 Task: Create Workspace Backup and Recovery Software Workspace description Manage tasks and create to-do lists. Workspace type Marketing 
Action: Mouse moved to (311, 69)
Screenshot: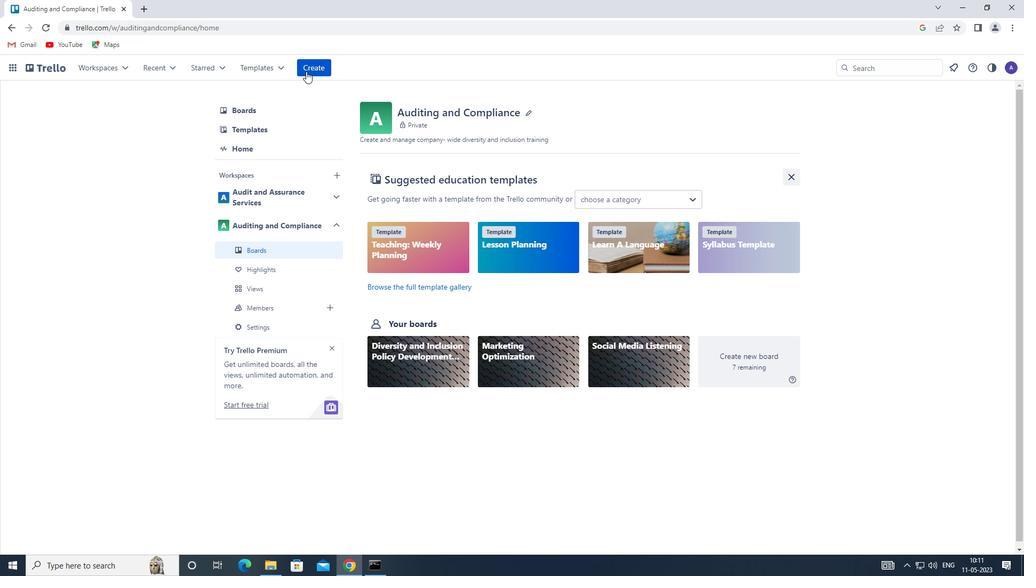 
Action: Mouse pressed left at (311, 69)
Screenshot: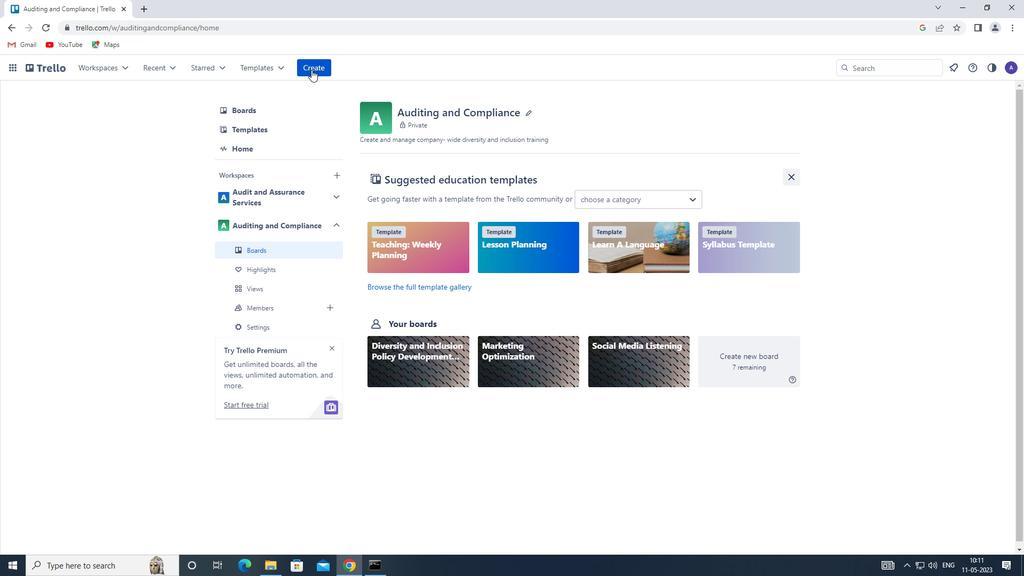 
Action: Mouse moved to (324, 170)
Screenshot: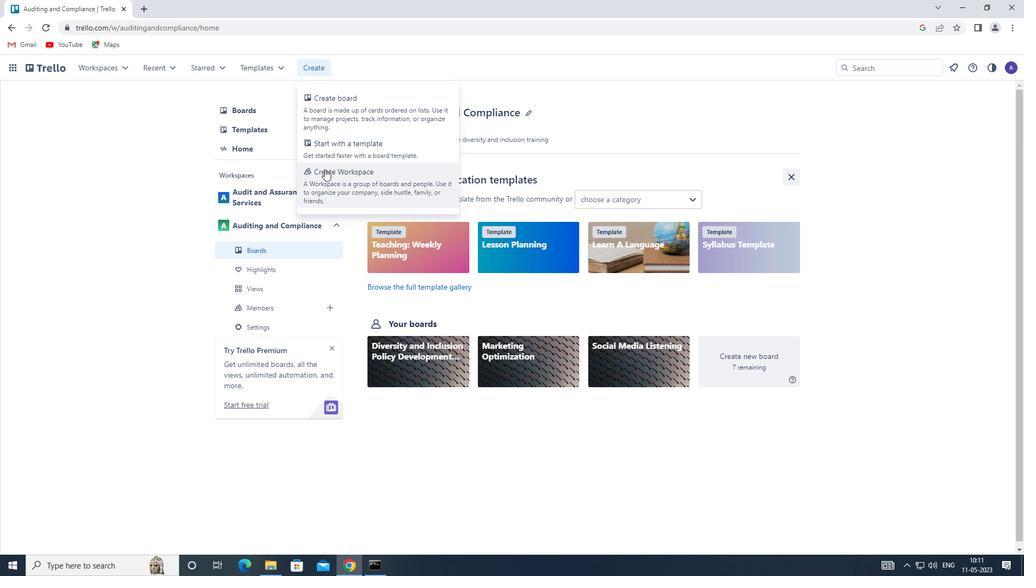 
Action: Mouse pressed left at (324, 170)
Screenshot: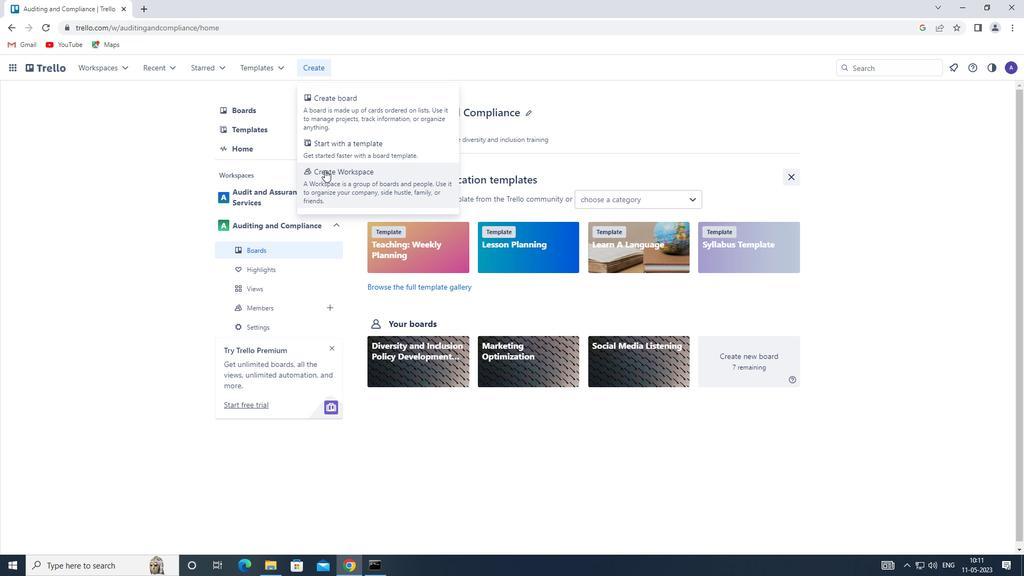 
Action: Mouse moved to (308, 204)
Screenshot: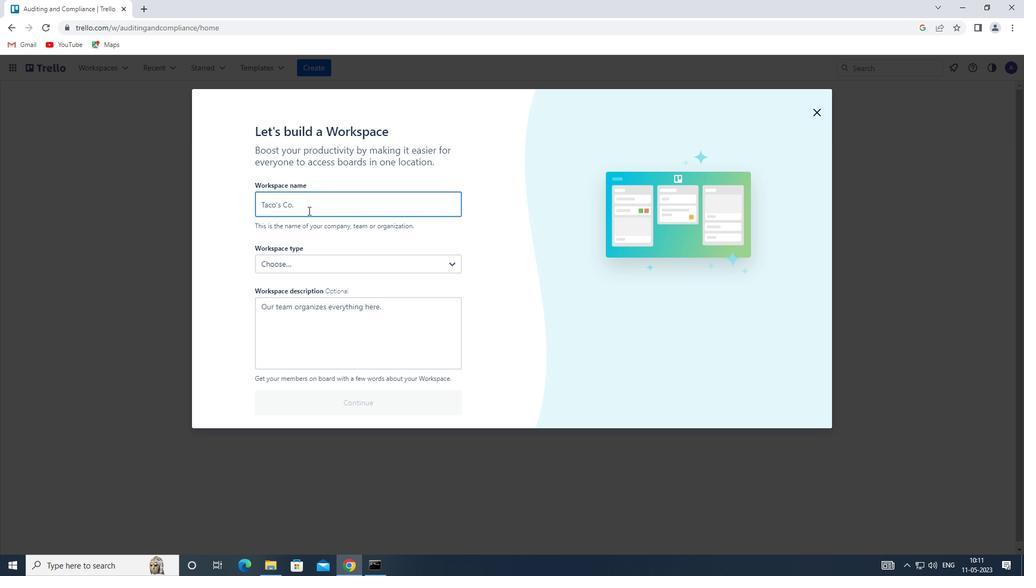 
Action: Mouse pressed left at (308, 204)
Screenshot: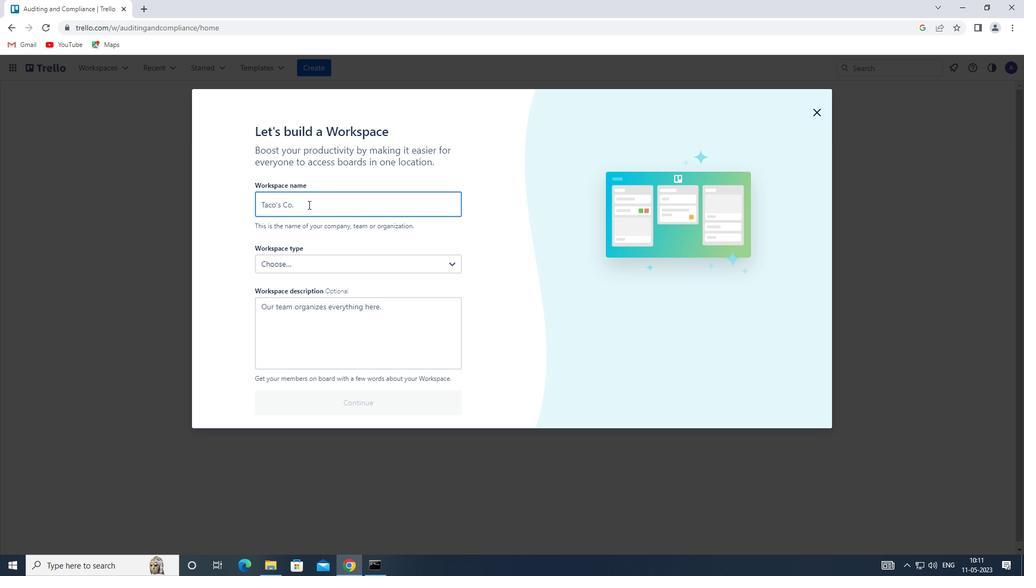 
Action: Key pressed <Key.shift><Key.shift><Key.shift><Key.shift><Key.shift><Key.shift>BACKUO<Key.backspace>P<Key.space>AND<Key.space><Key.shift>RECOVERY<Key.space><Key.shift>SOFTWARE
Screenshot: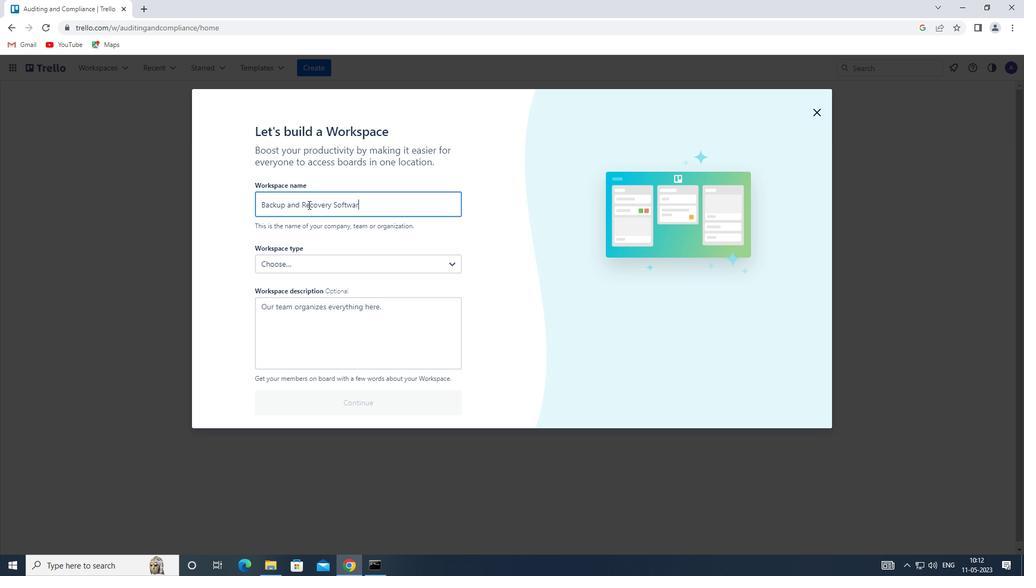 
Action: Mouse moved to (324, 310)
Screenshot: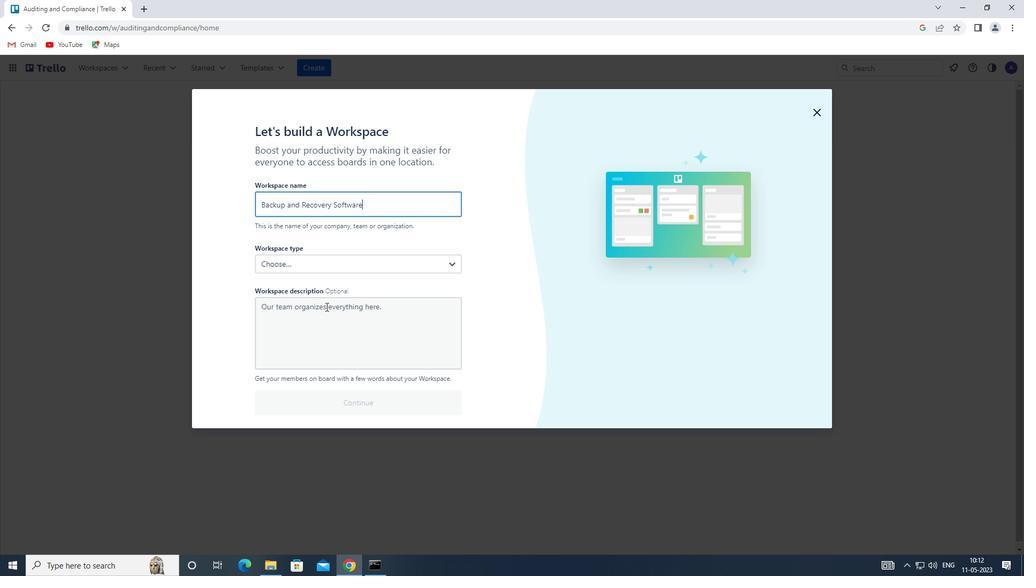 
Action: Mouse pressed left at (324, 310)
Screenshot: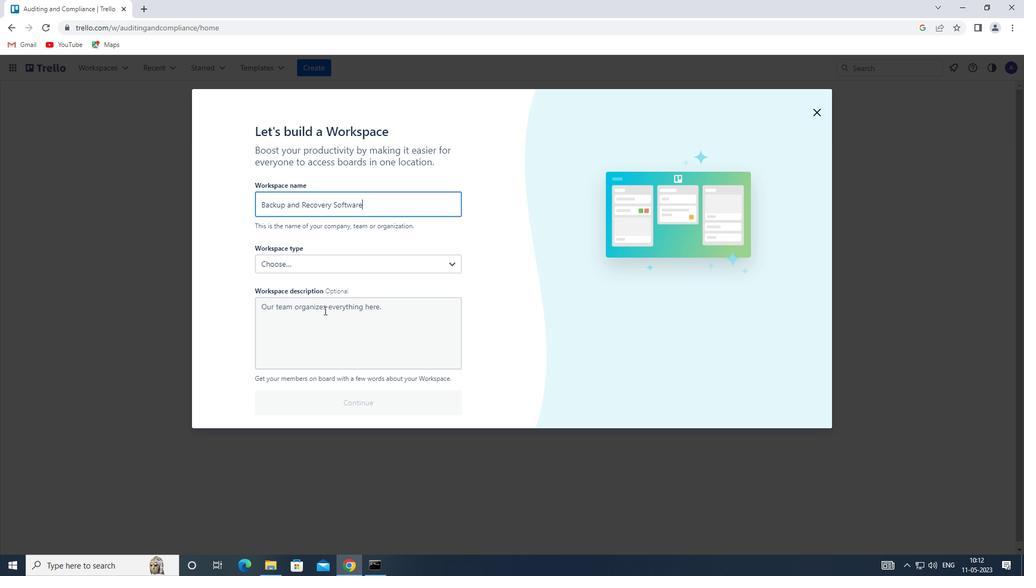 
Action: Key pressed <Key.shift>MANAGE<Key.space><Key.shift><Key.shift><Key.shift><Key.shift>TASKS<Key.space>AND<Key.space>CREAT<Key.space>TO-DO<Key.space>LISTS
Screenshot: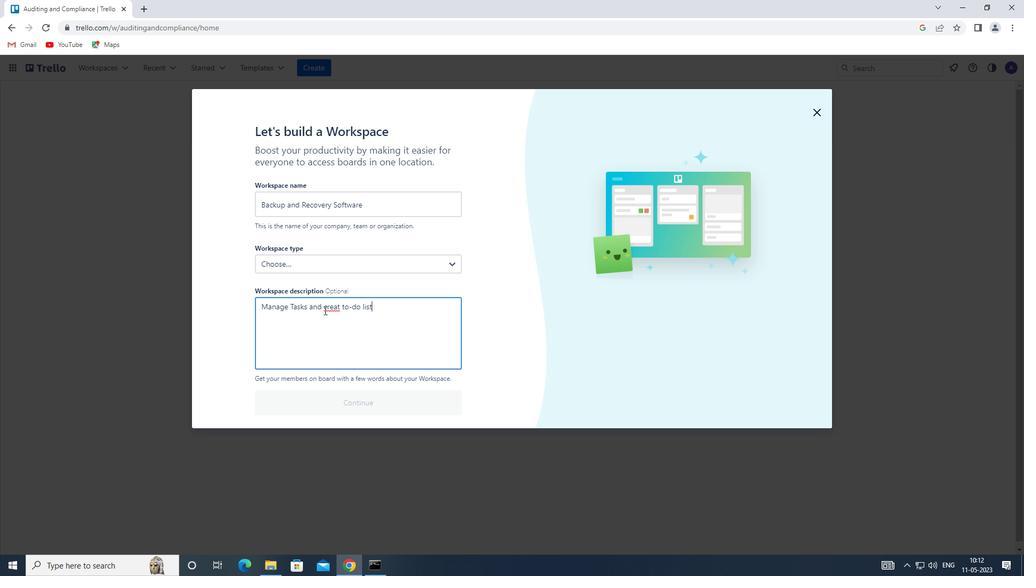 
Action: Mouse moved to (415, 268)
Screenshot: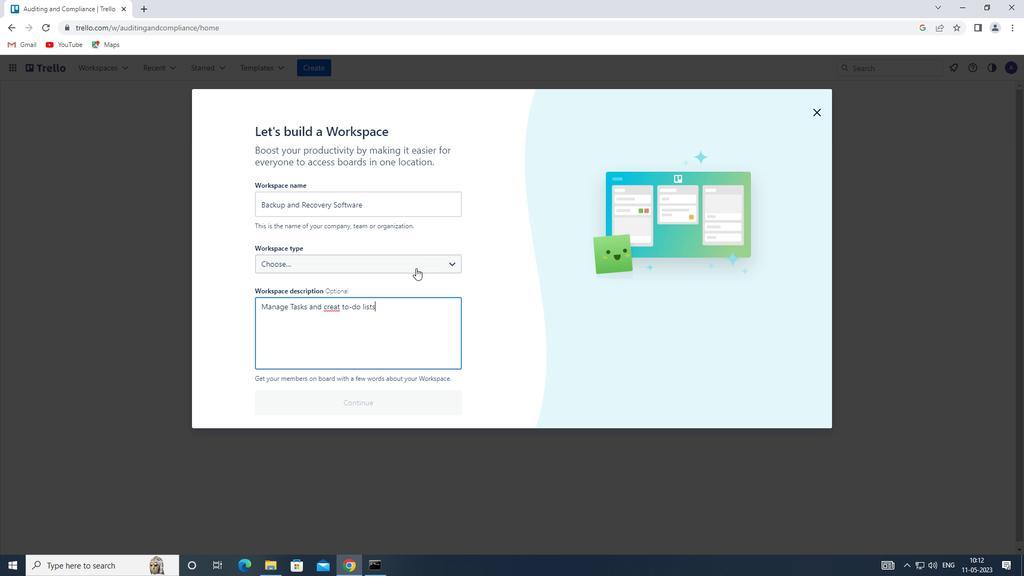 
Action: Mouse pressed left at (415, 268)
Screenshot: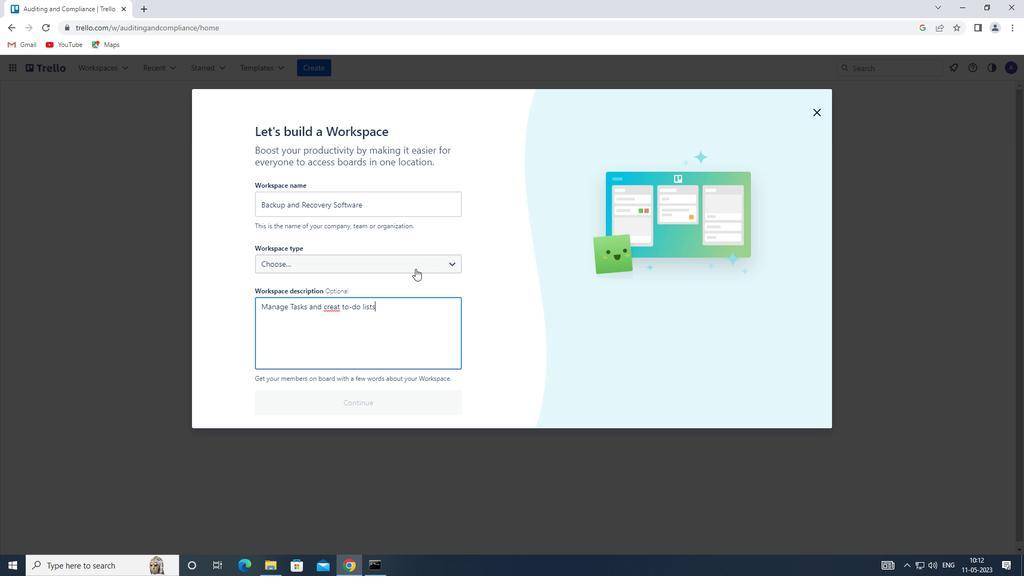 
Action: Mouse moved to (318, 304)
Screenshot: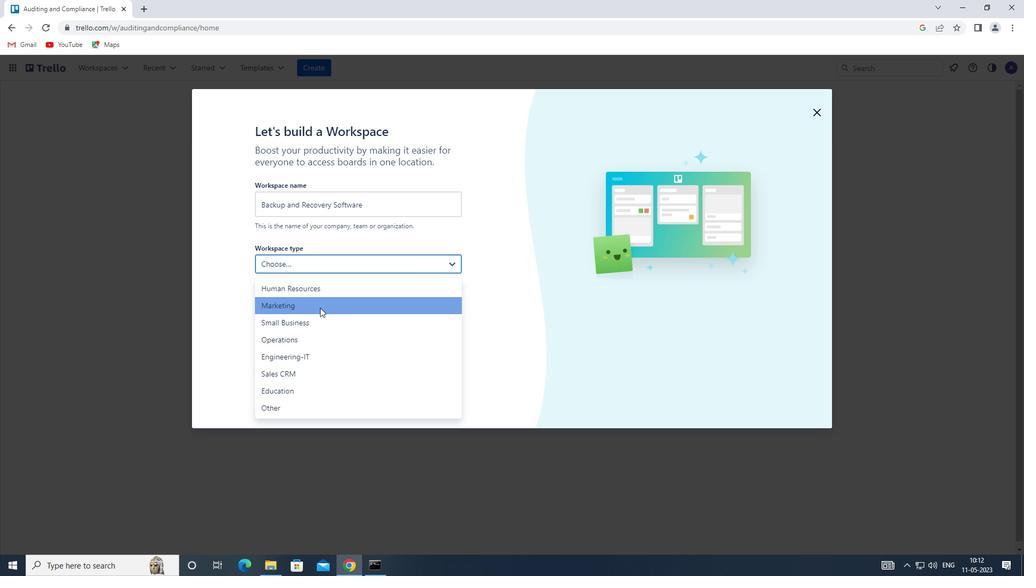 
Action: Mouse pressed left at (318, 304)
Screenshot: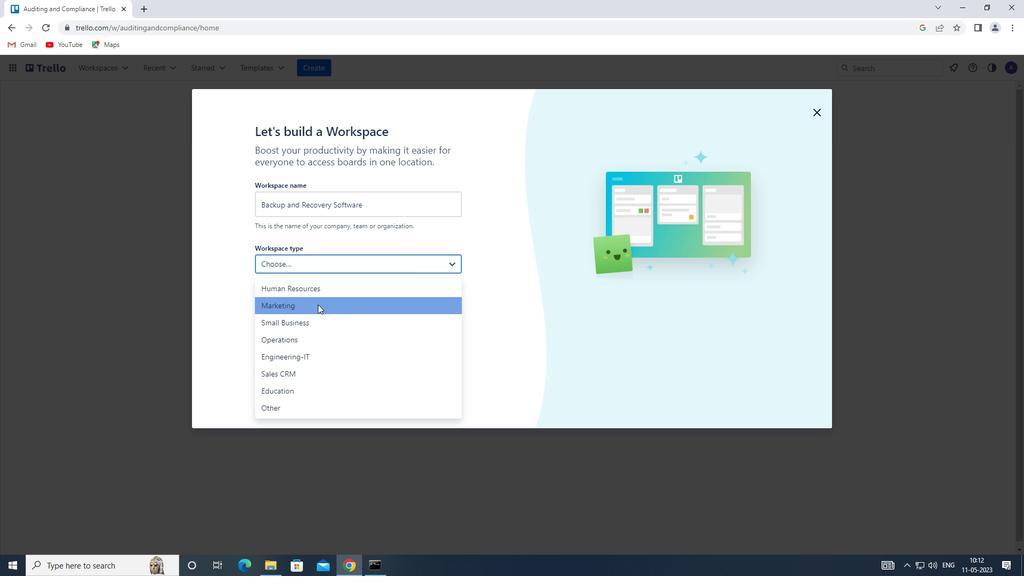 
Action: Mouse moved to (347, 405)
Screenshot: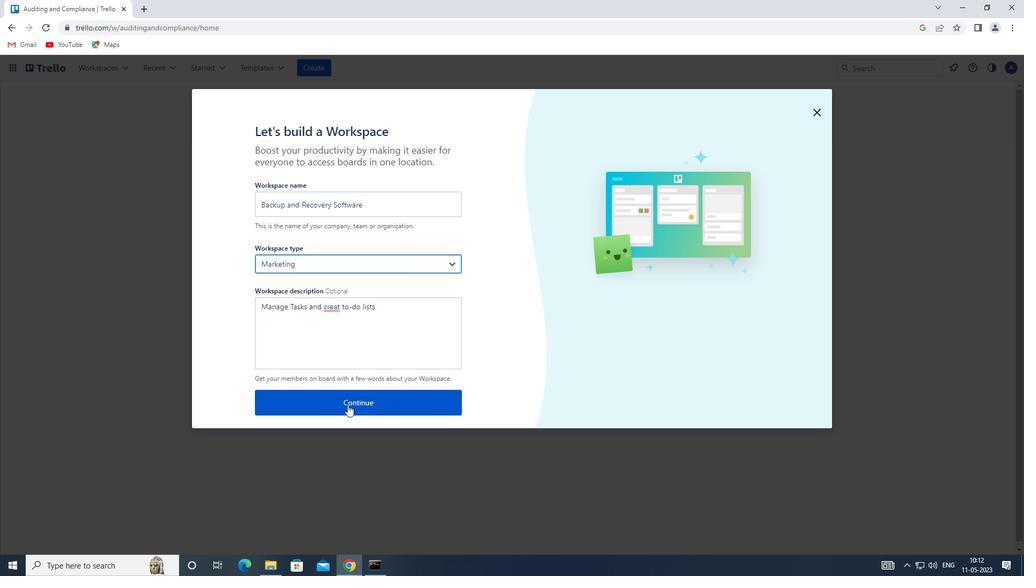 
Action: Mouse pressed left at (347, 405)
Screenshot: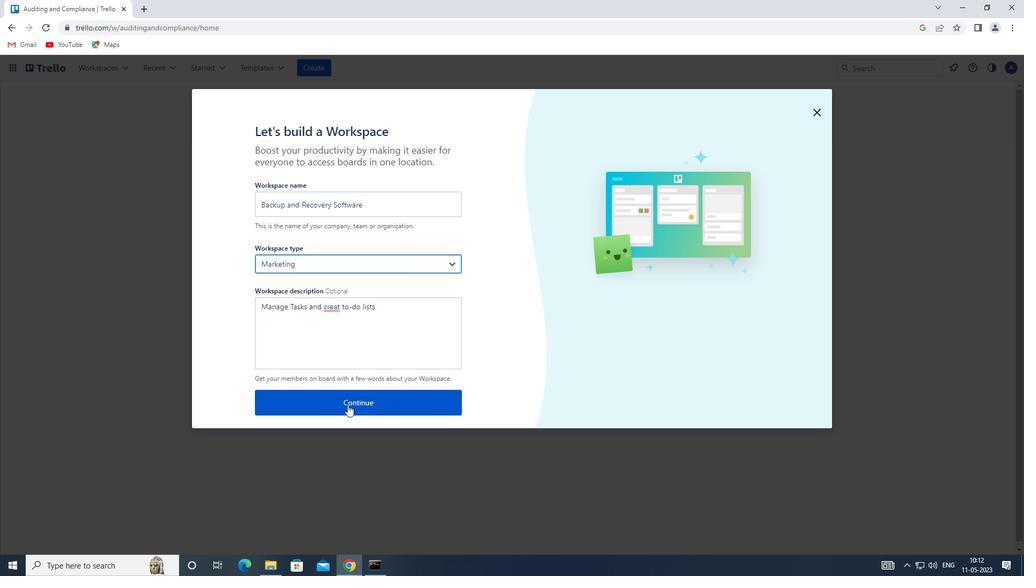
Action: Mouse moved to (815, 110)
Screenshot: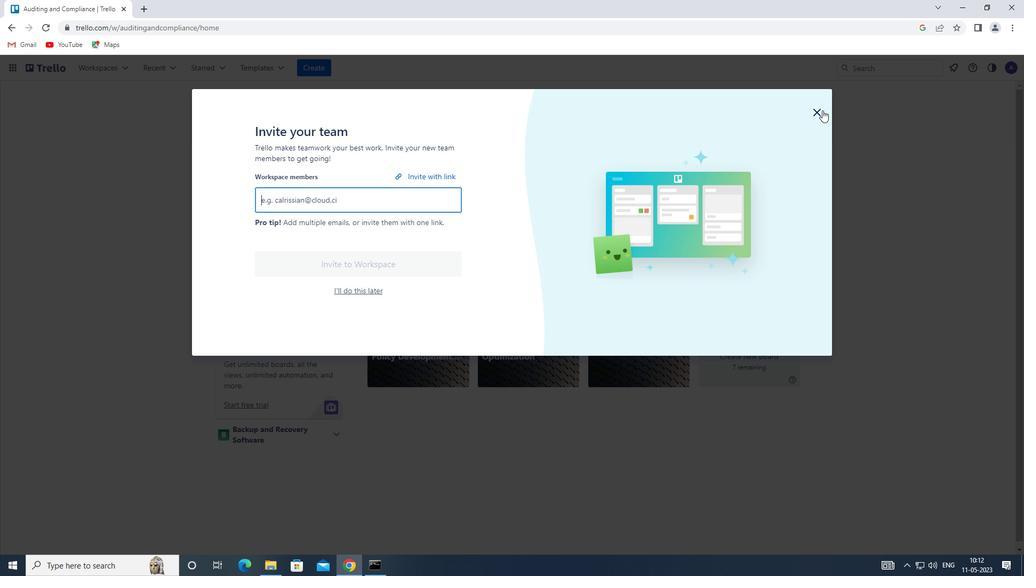 
Action: Mouse pressed left at (815, 110)
Screenshot: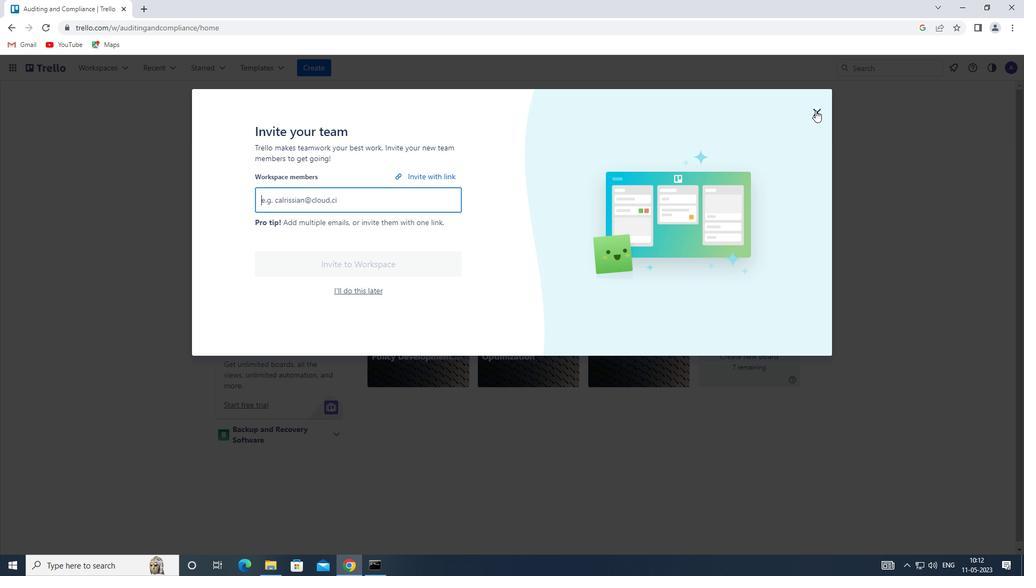 
